 Task: Check all the security and compliance integrations.
Action: Mouse moved to (610, 64)
Screenshot: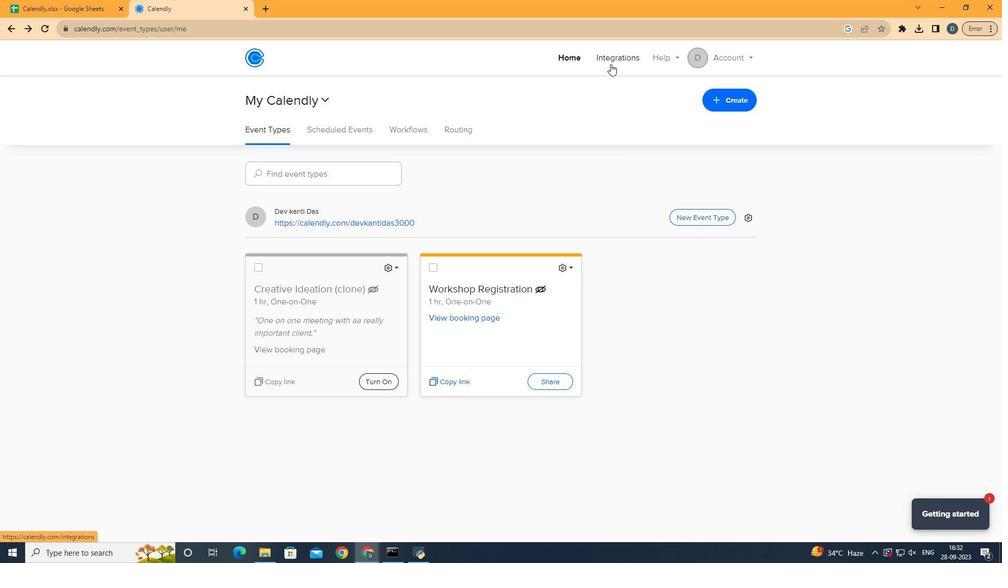 
Action: Mouse pressed left at (610, 64)
Screenshot: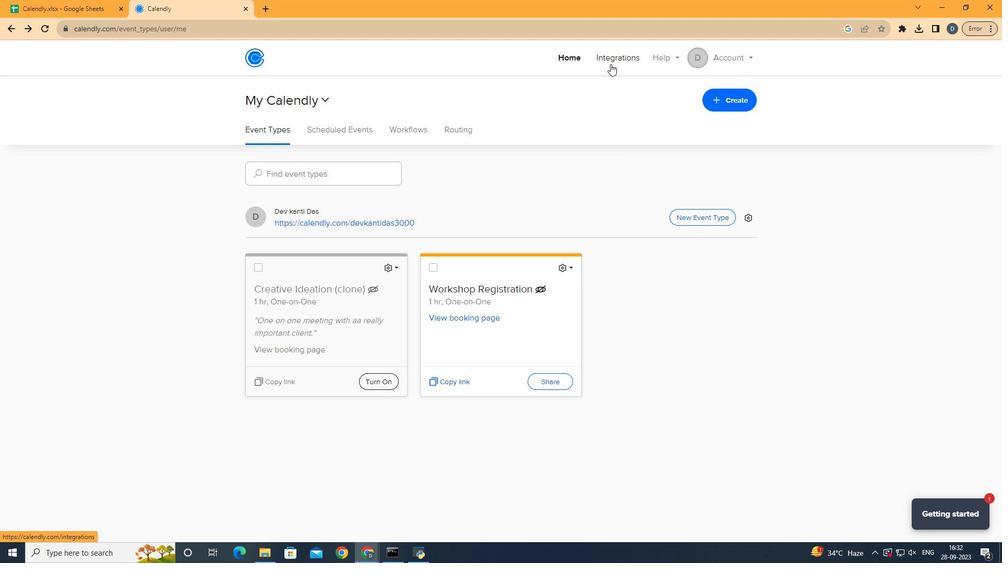 
Action: Mouse moved to (349, 304)
Screenshot: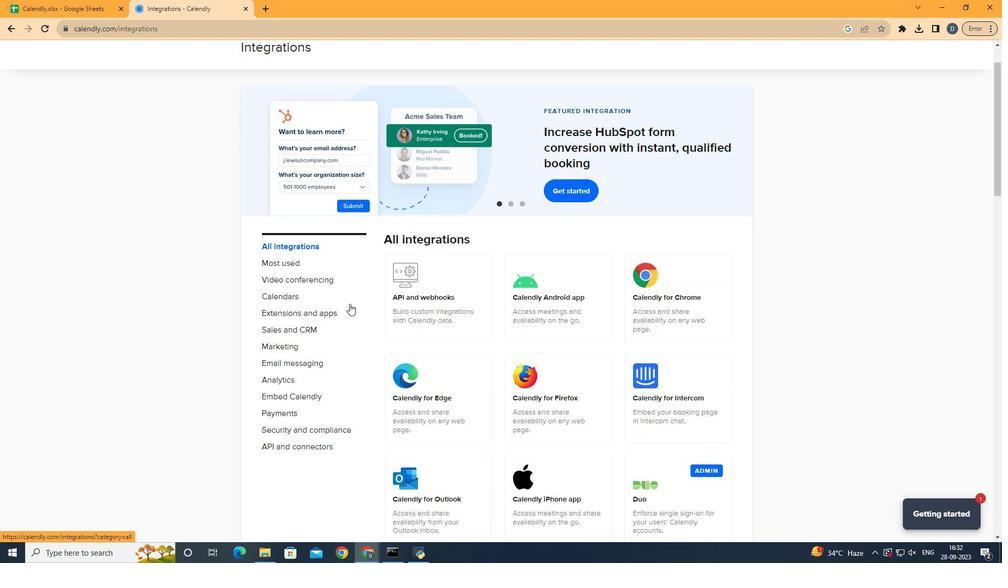 
Action: Mouse scrolled (349, 303) with delta (0, 0)
Screenshot: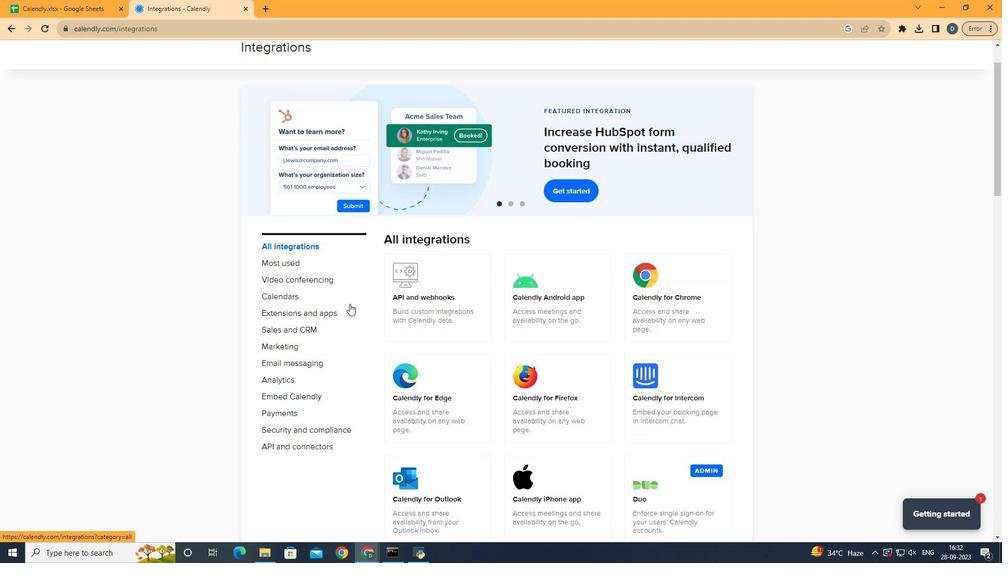 
Action: Mouse moved to (324, 429)
Screenshot: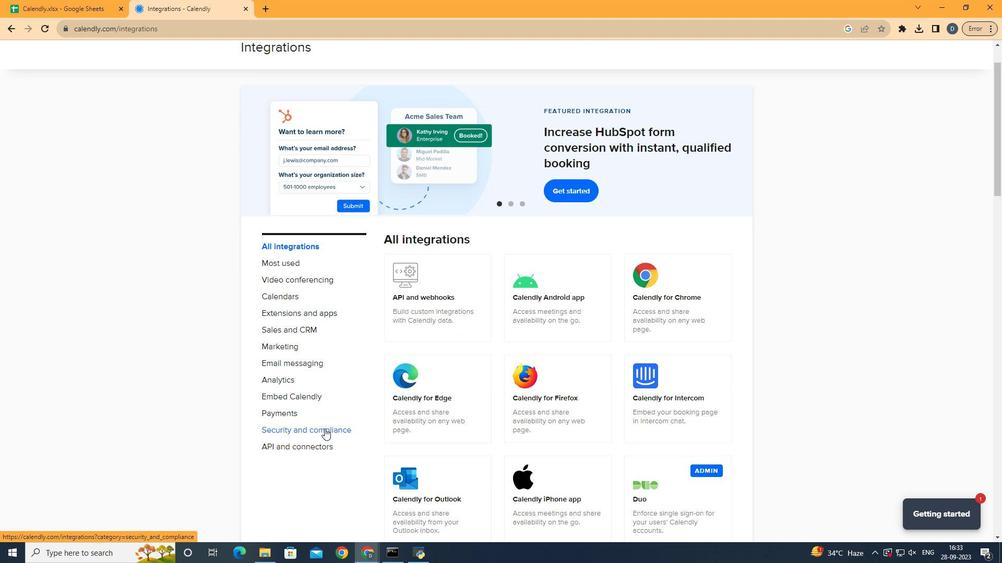 
Action: Mouse pressed left at (324, 429)
Screenshot: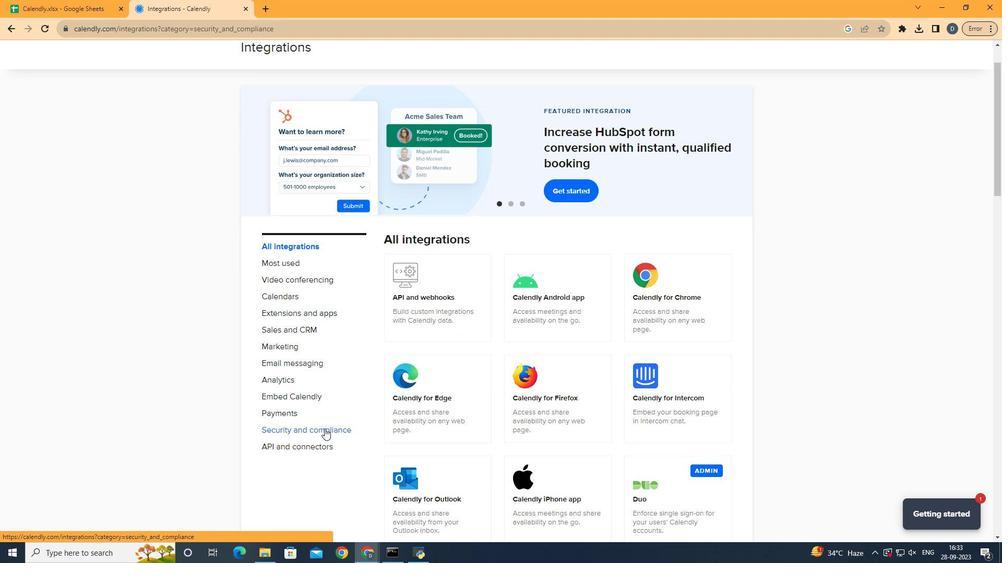 
Action: Mouse moved to (779, 408)
Screenshot: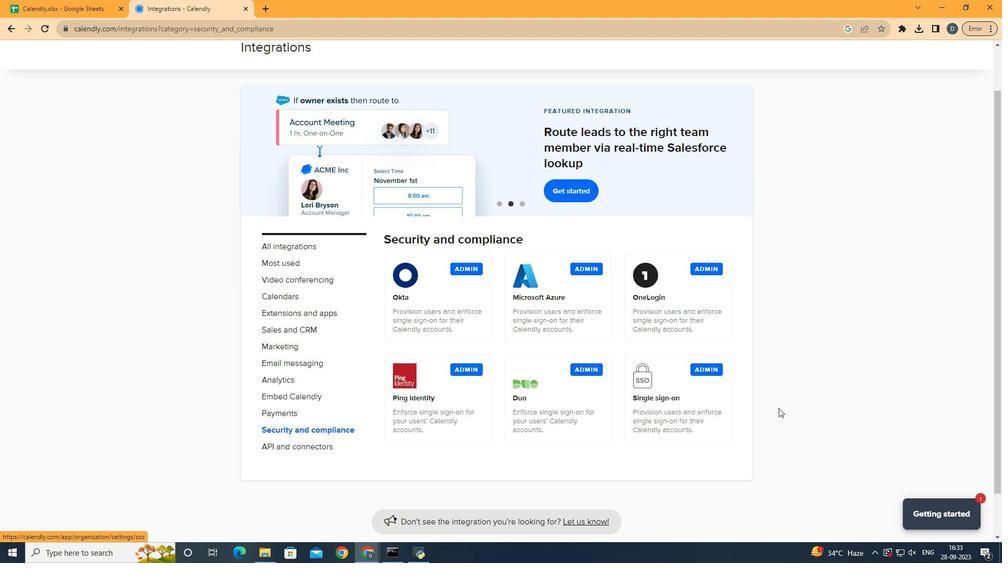 
